 Task: Add the product "Espolon Blanco Tequila (750 ml)" to cart from the store "Consumers Liquor".
Action: Mouse pressed left at (43, 82)
Screenshot: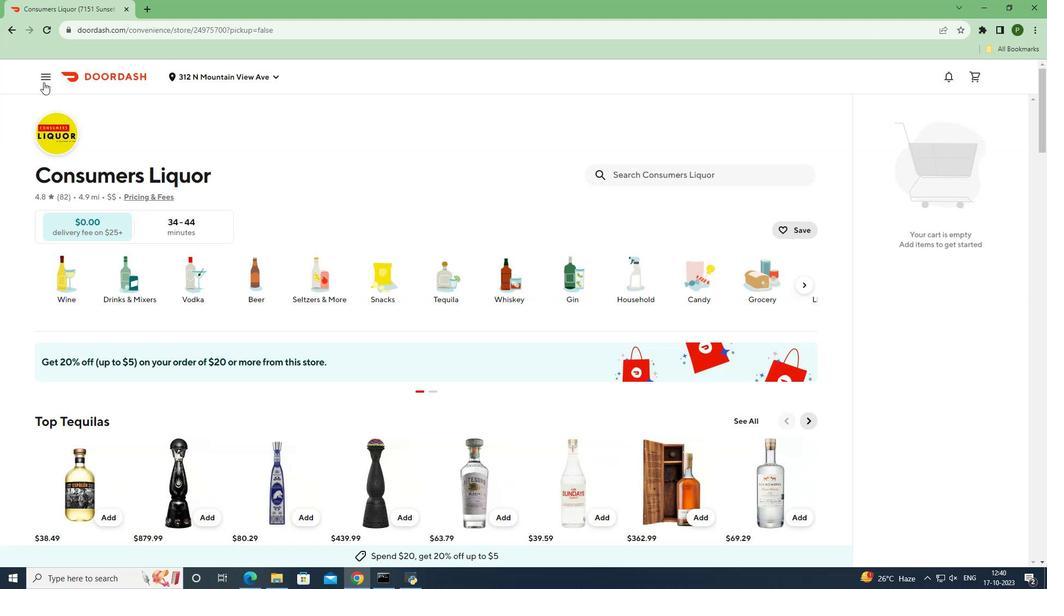 
Action: Mouse moved to (47, 157)
Screenshot: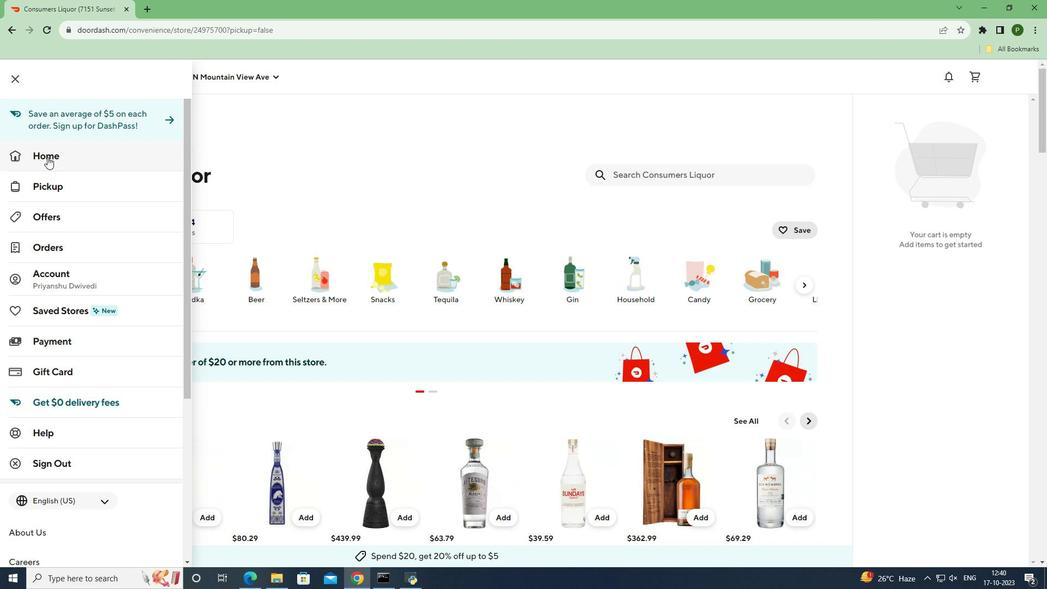 
Action: Mouse pressed left at (47, 157)
Screenshot: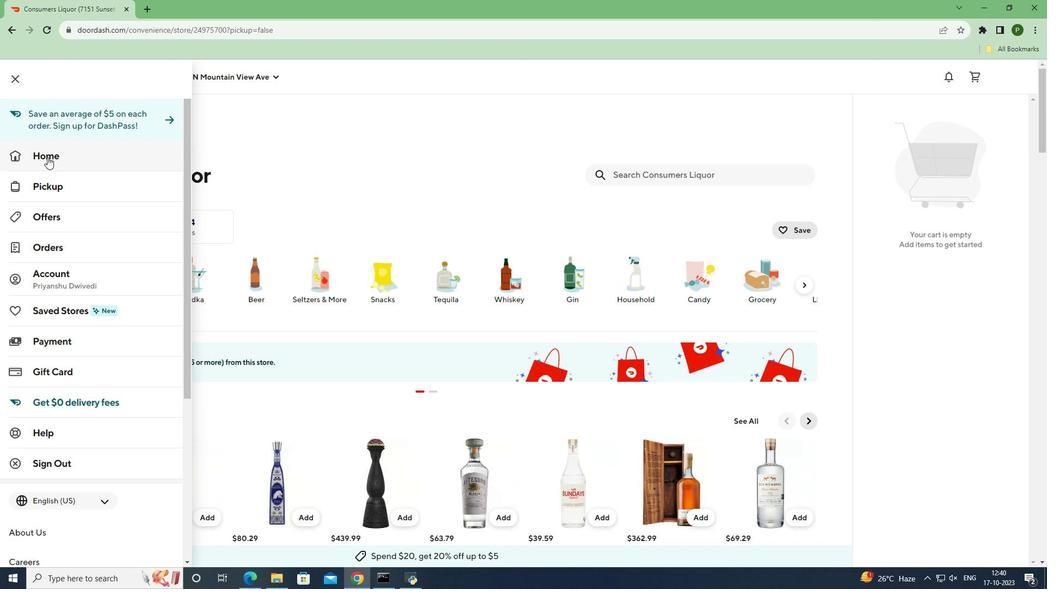 
Action: Mouse moved to (412, 116)
Screenshot: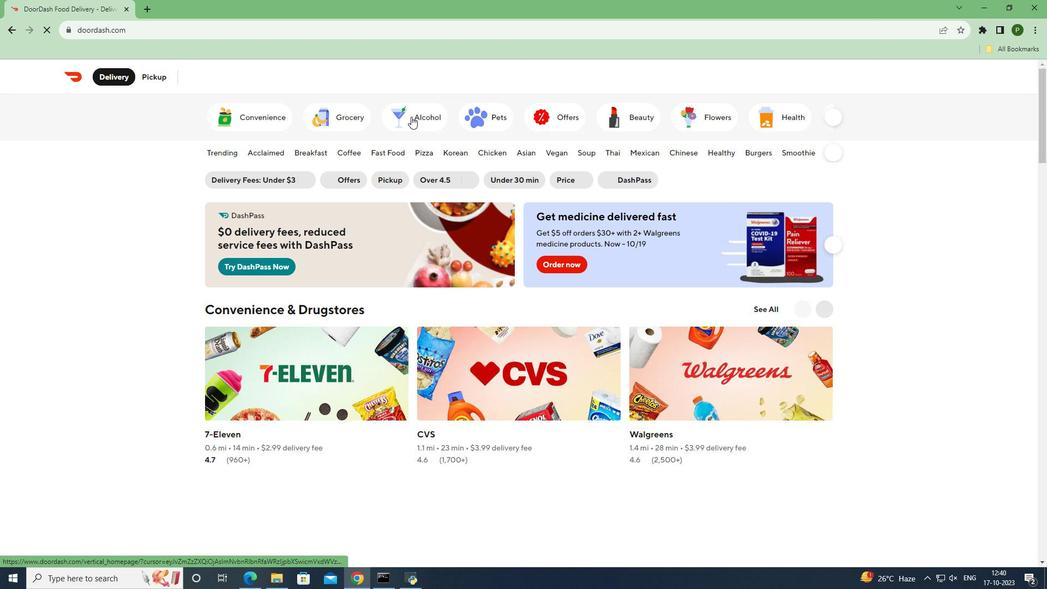 
Action: Mouse pressed left at (412, 116)
Screenshot: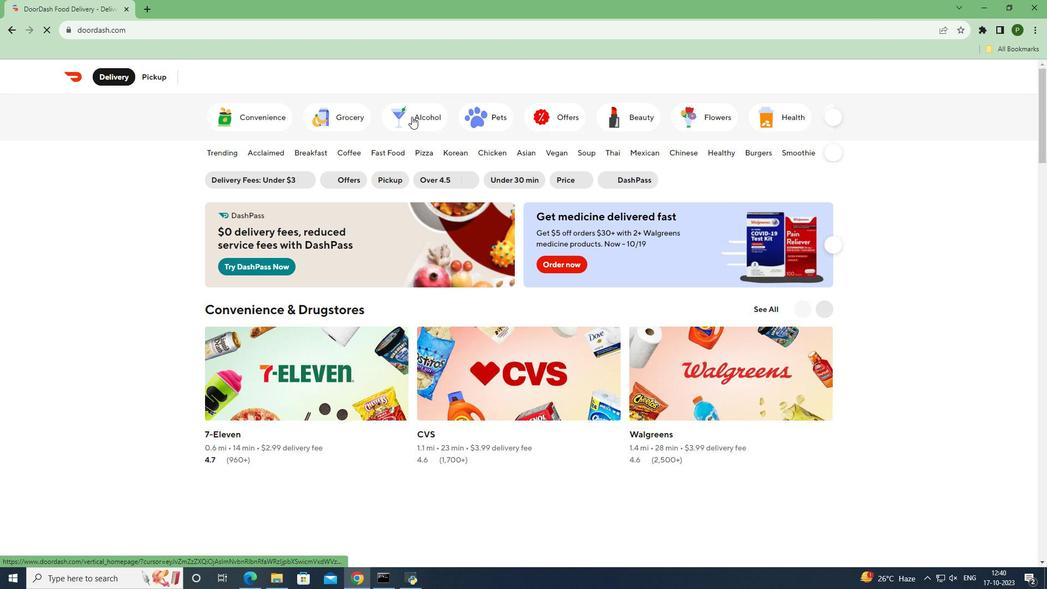 
Action: Mouse moved to (290, 259)
Screenshot: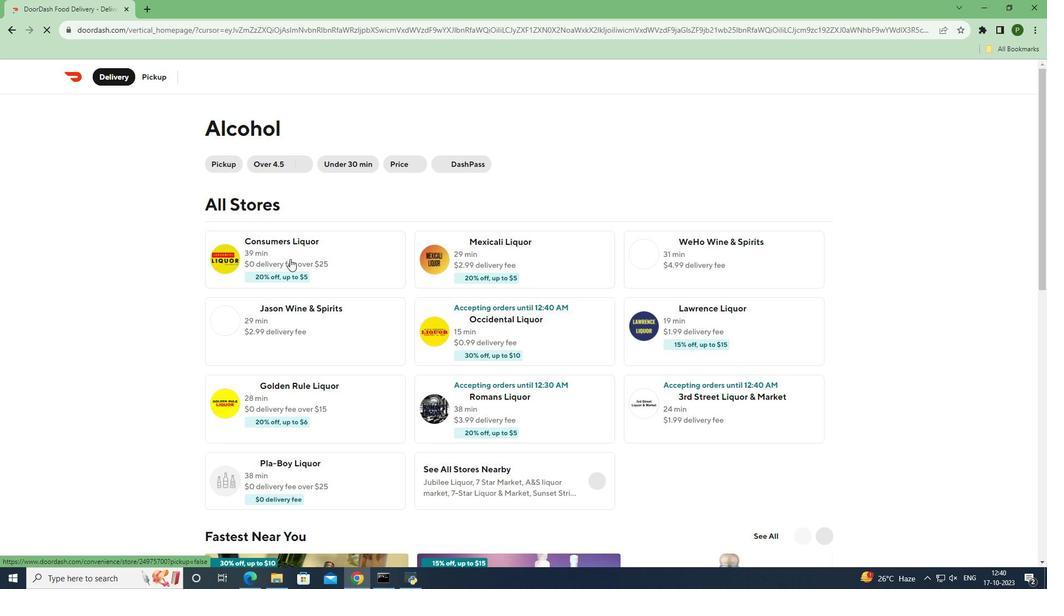 
Action: Mouse pressed left at (290, 259)
Screenshot: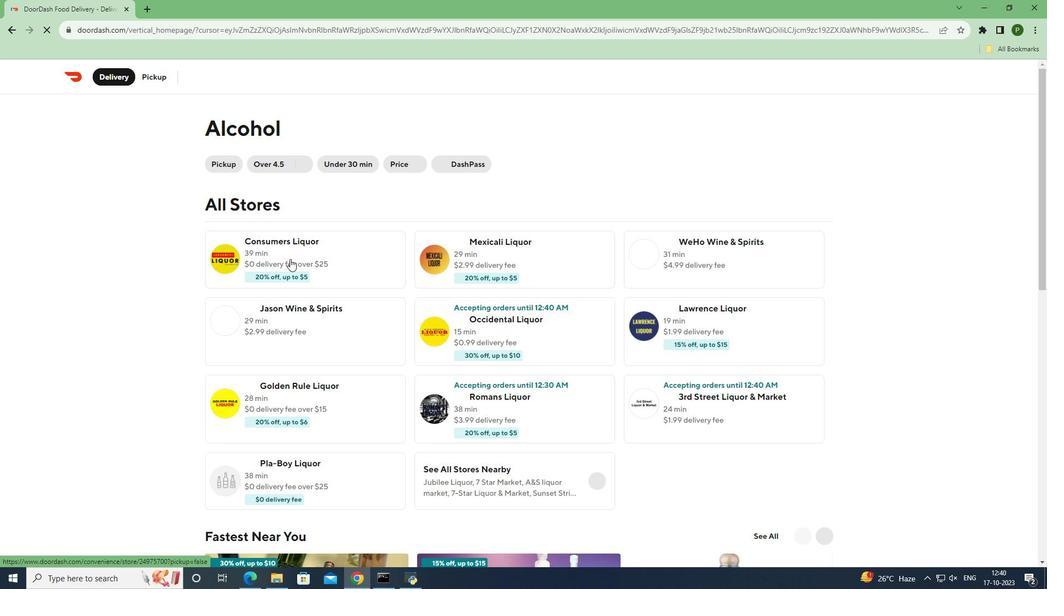 
Action: Mouse moved to (625, 174)
Screenshot: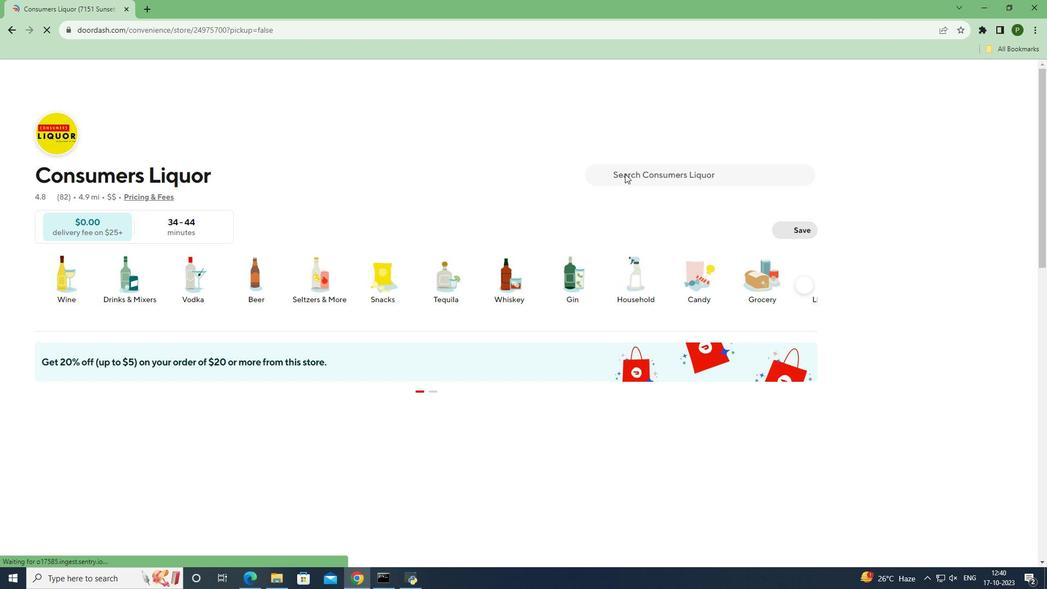 
Action: Mouse pressed left at (625, 174)
Screenshot: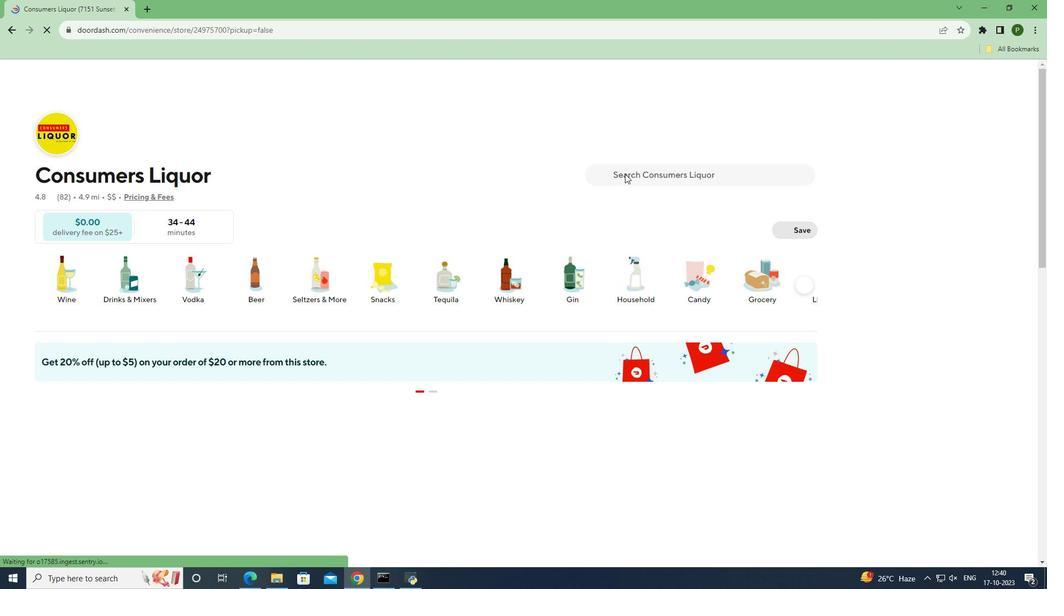 
Action: Mouse moved to (625, 173)
Screenshot: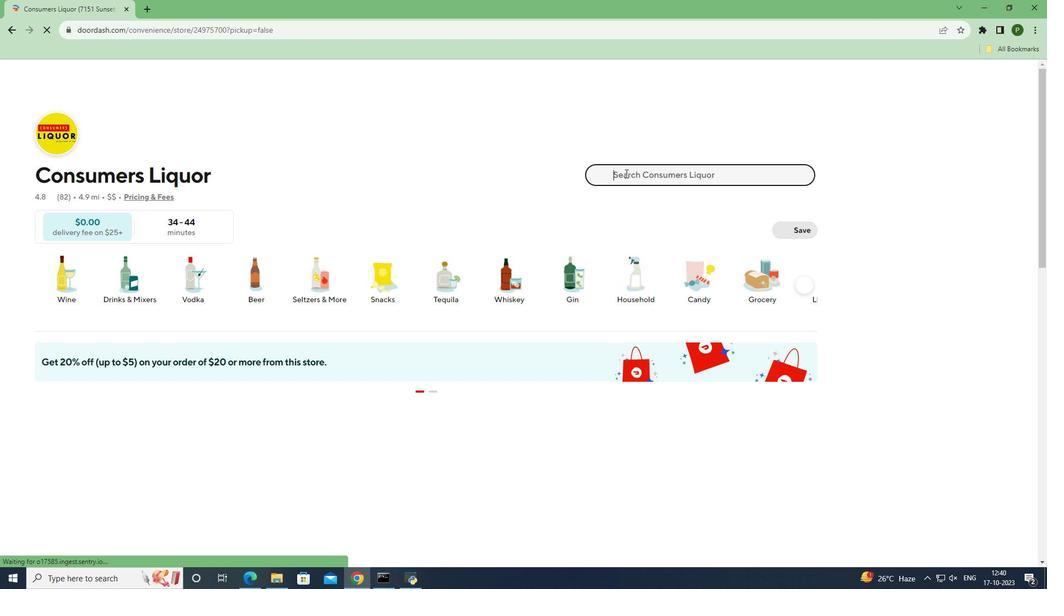
Action: Key pressed <Key.caps_lock>E<Key.caps_lock>spolon<Key.space><Key.caps_lock>B<Key.caps_lock>lanco<Key.space><Key.caps_lock>T<Key.caps_lock>equila<Key.space><Key.shift_r>(750<Key.space>ml<Key.shift_r>0<Key.backspace><Key.shift_r>)<Key.enter>
Screenshot: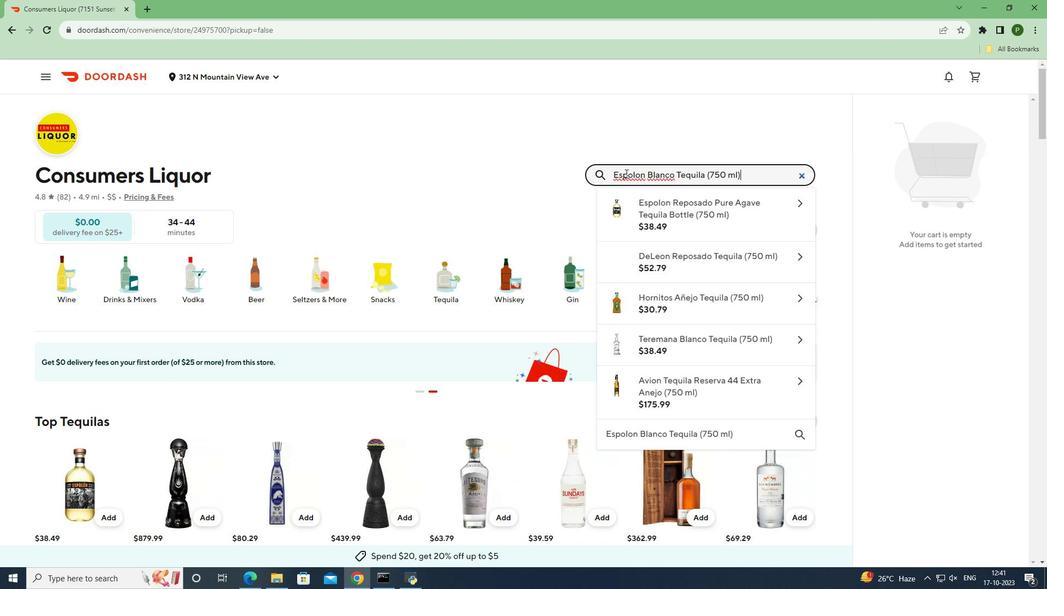 
Action: Mouse moved to (86, 283)
Screenshot: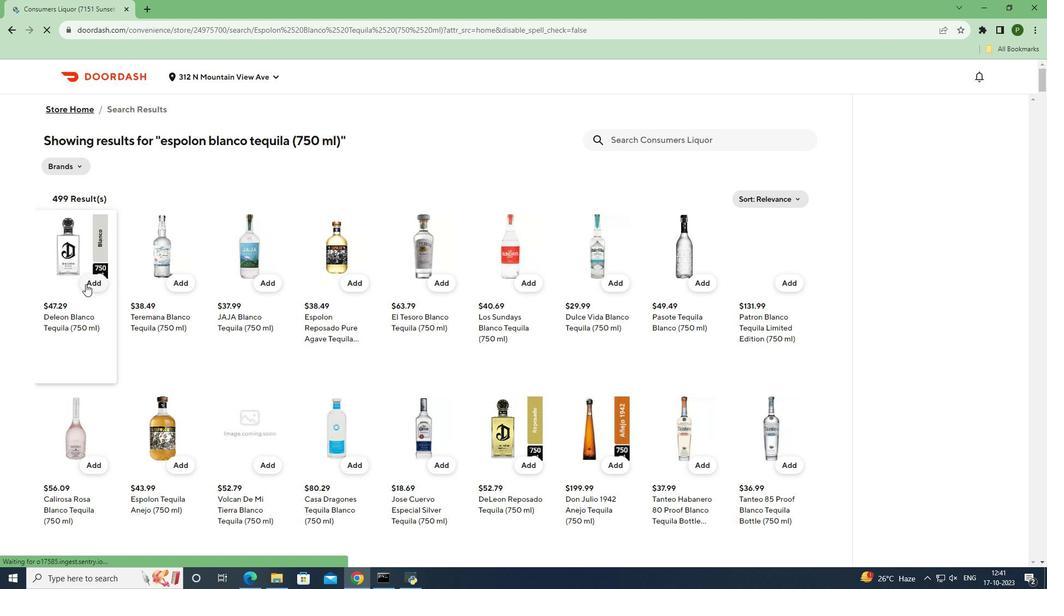 
Action: Mouse pressed left at (86, 283)
Screenshot: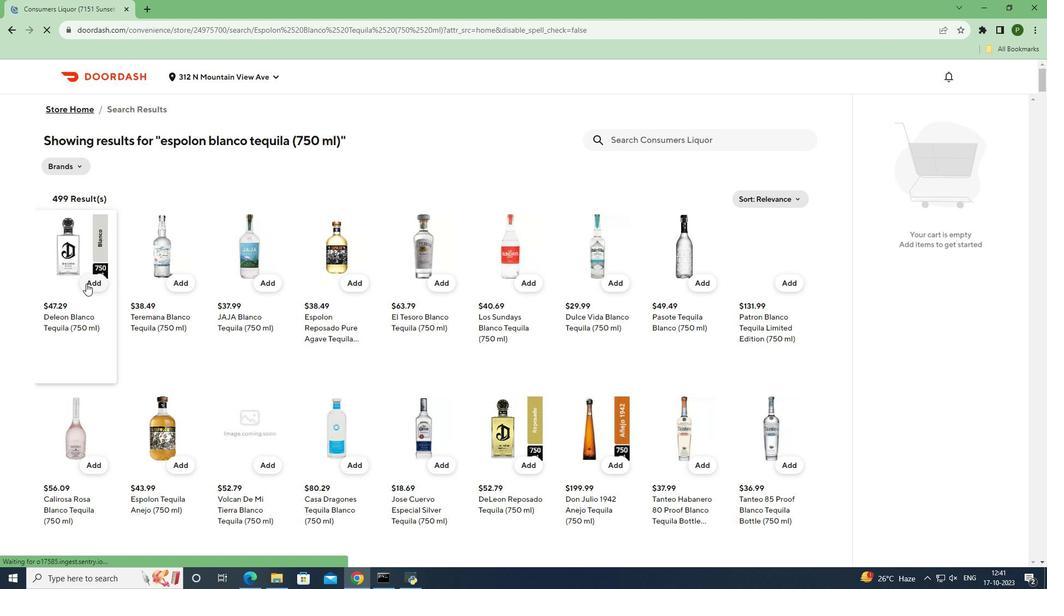 
Action: Mouse moved to (140, 355)
Screenshot: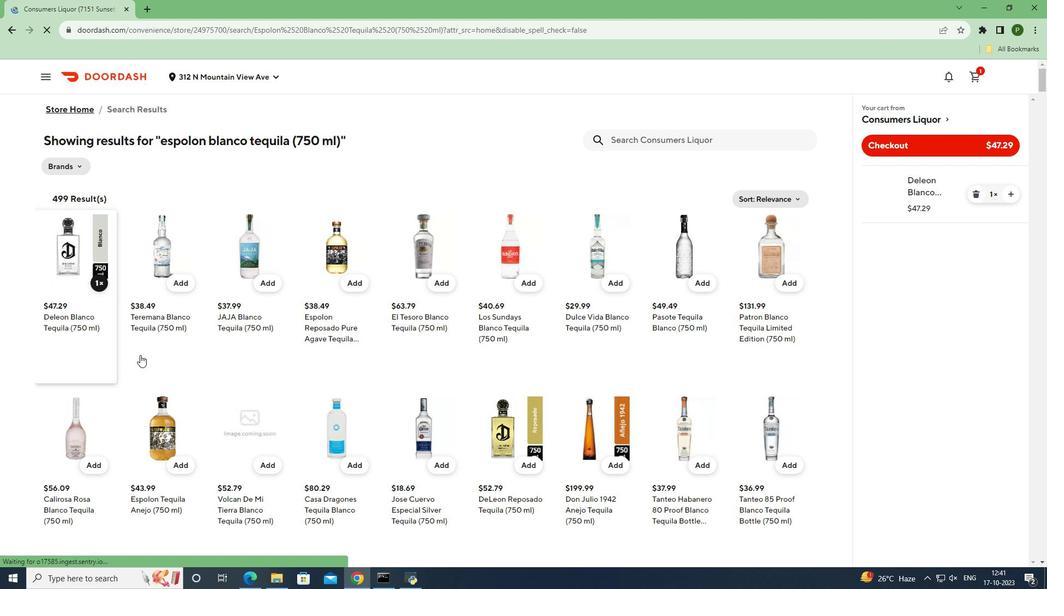 
